 Task: Assign in the project ByteBoost the issue 'Develop a new tool for automated testing of web application accessibility and compliance with web standards' to the sprint 'Code Conquerors'. Assign in the project ByteBoost the issue 'Upgrade the content delivery and caching mechanisms of a web application to improve content delivery speed and reliability' to the sprint 'Code Conquerors'. Assign in the project ByteBoost the issue 'Create a new online platform for online gardening courses with advanced gardening tools and community features' to the sprint 'Code Conquerors'. Assign in the project ByteBoost the issue 'Implement a new cloud-based payroll management system for a company with advanced payroll processing and reporting features' to the sprint 'Code Conquerors'
Action: Mouse moved to (189, 57)
Screenshot: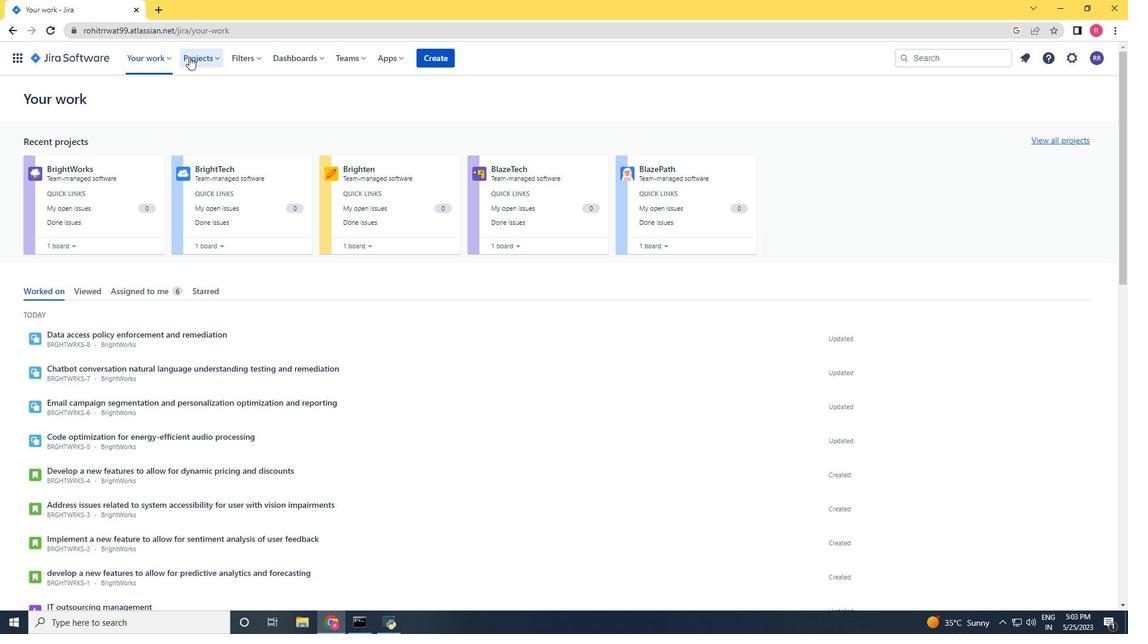 
Action: Mouse pressed left at (189, 57)
Screenshot: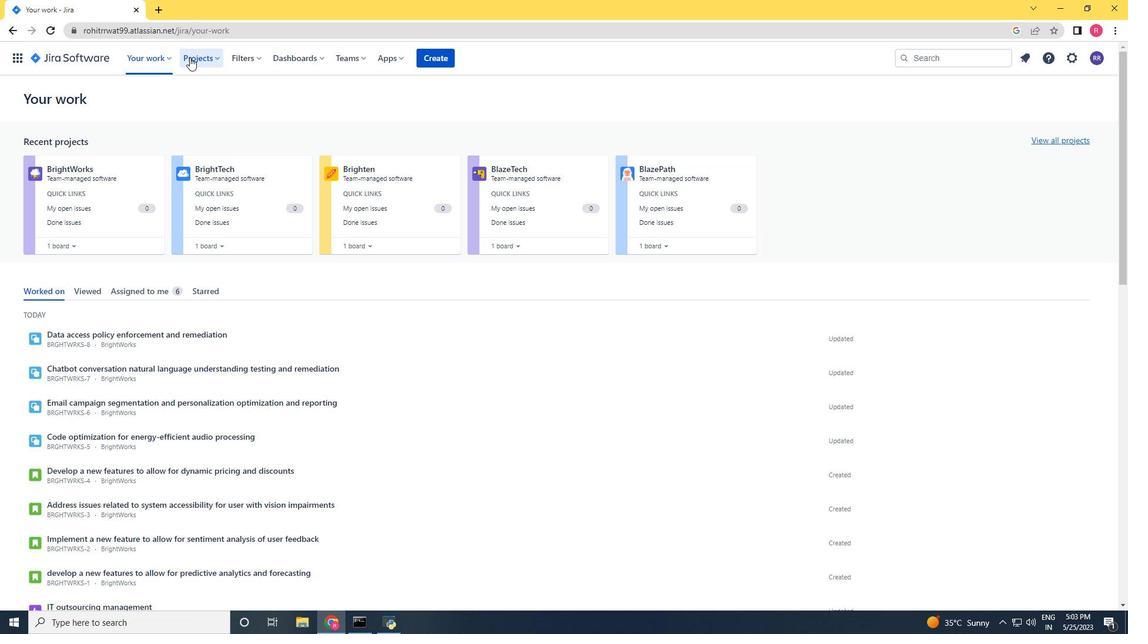 
Action: Mouse moved to (246, 104)
Screenshot: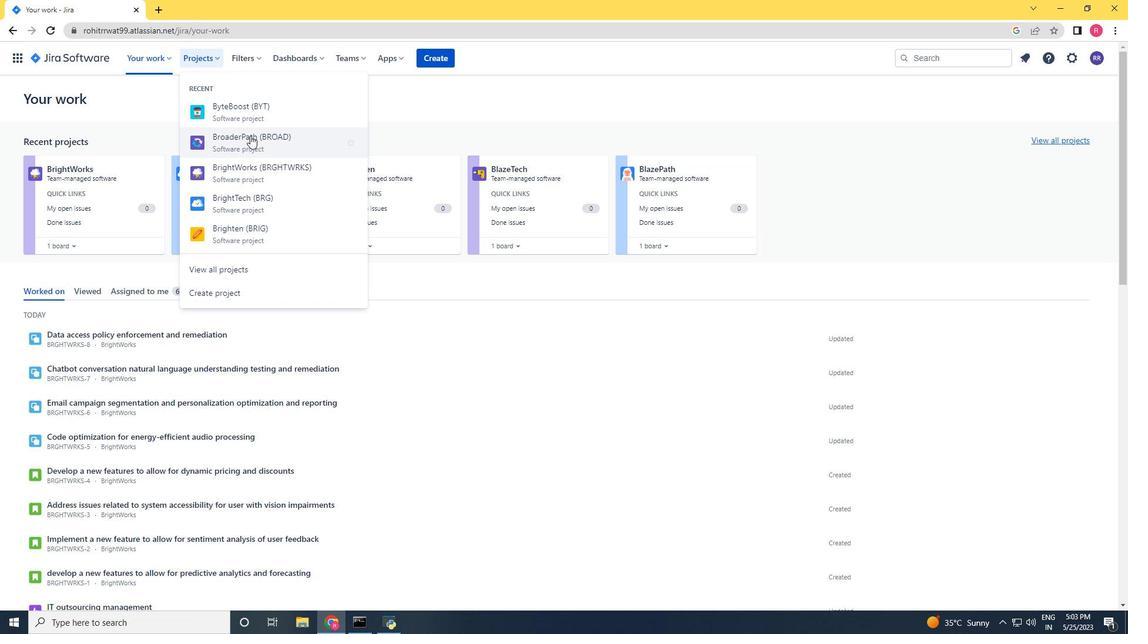 
Action: Mouse pressed left at (246, 104)
Screenshot: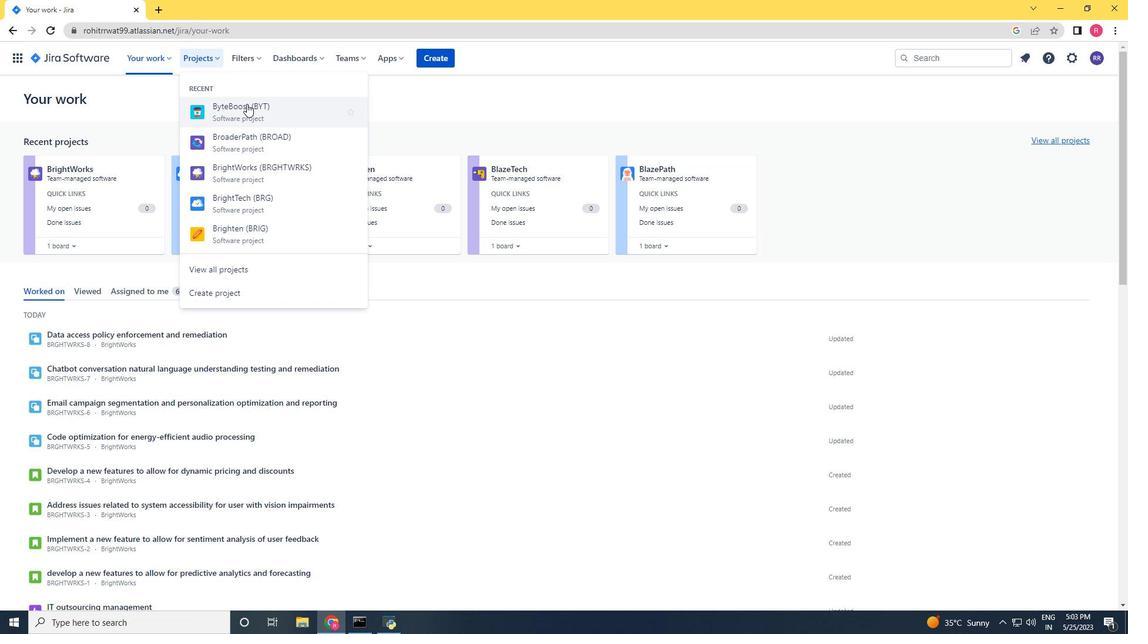 
Action: Mouse moved to (53, 173)
Screenshot: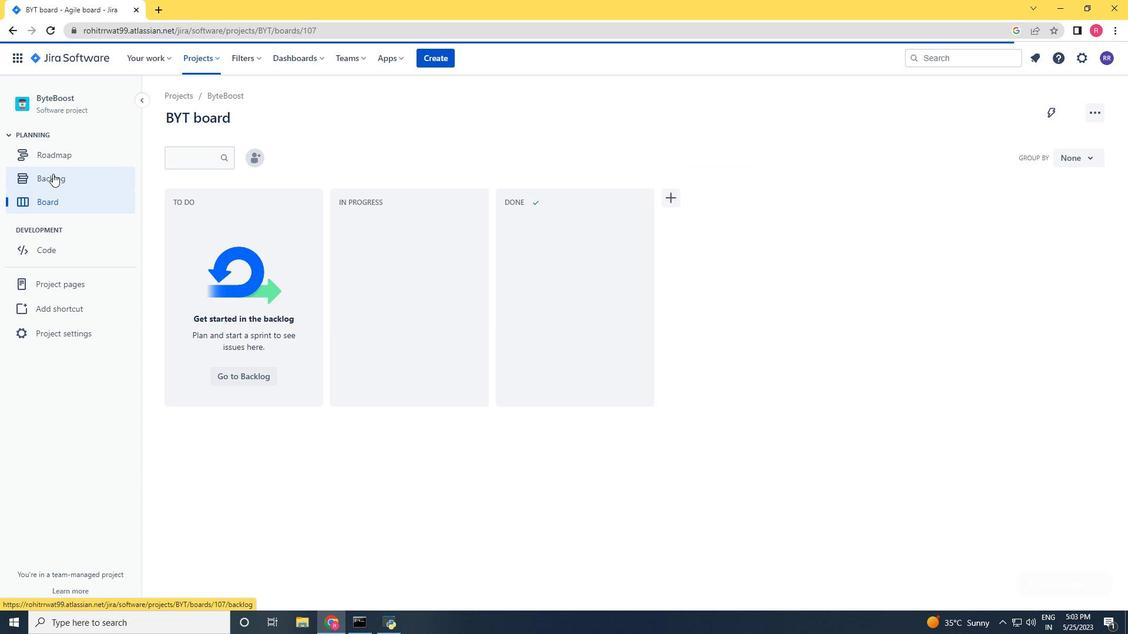 
Action: Mouse pressed left at (53, 173)
Screenshot: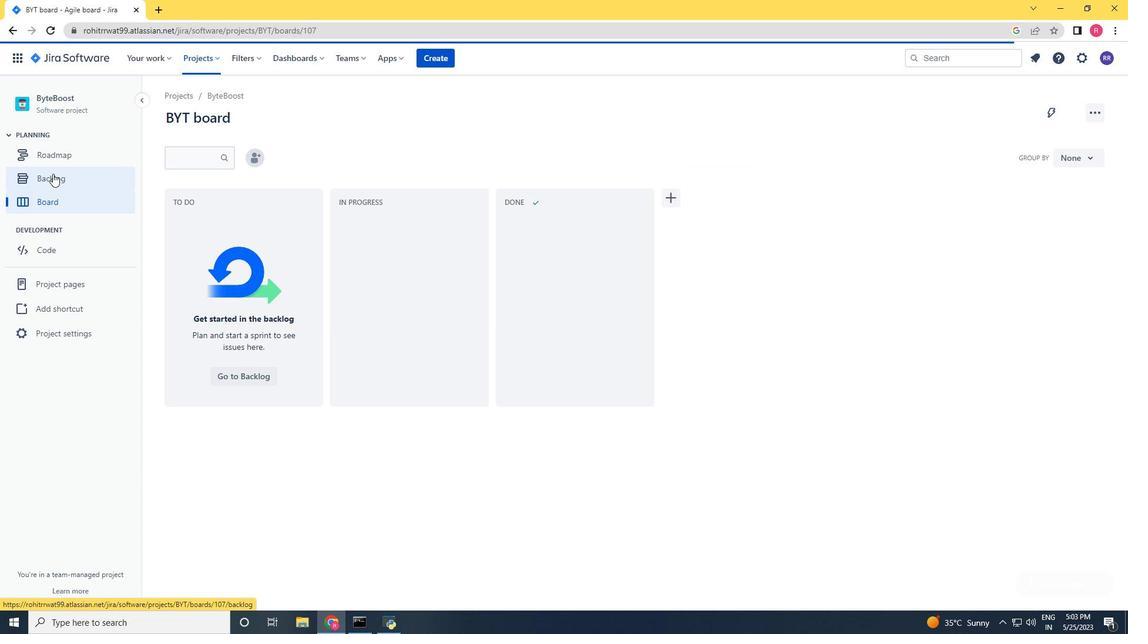 
Action: Mouse moved to (1075, 312)
Screenshot: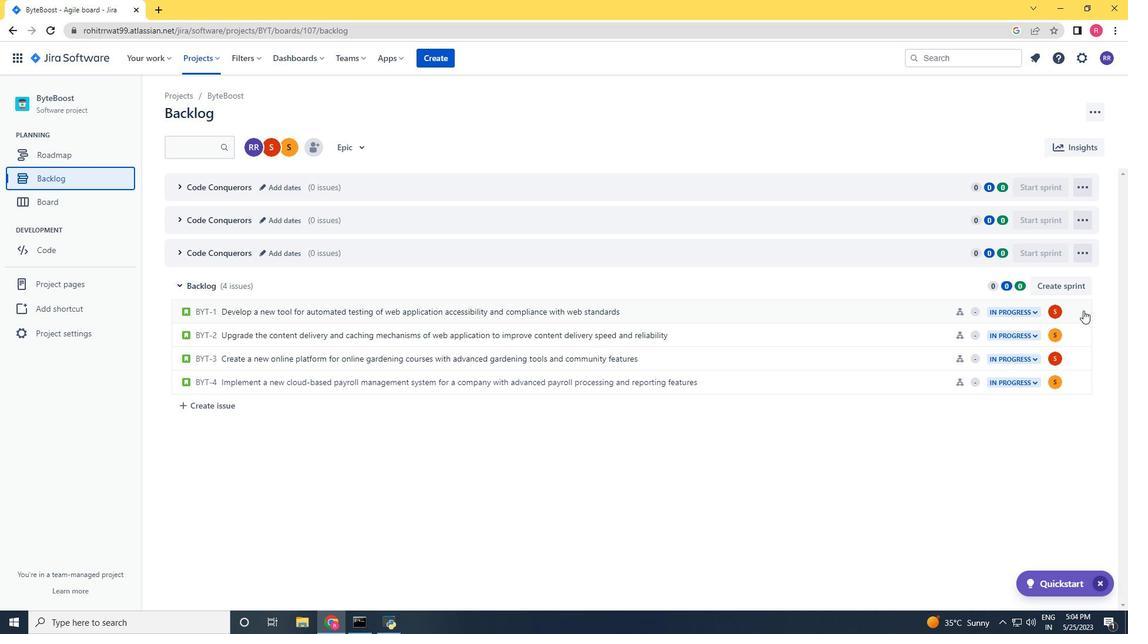 
Action: Mouse pressed left at (1075, 312)
Screenshot: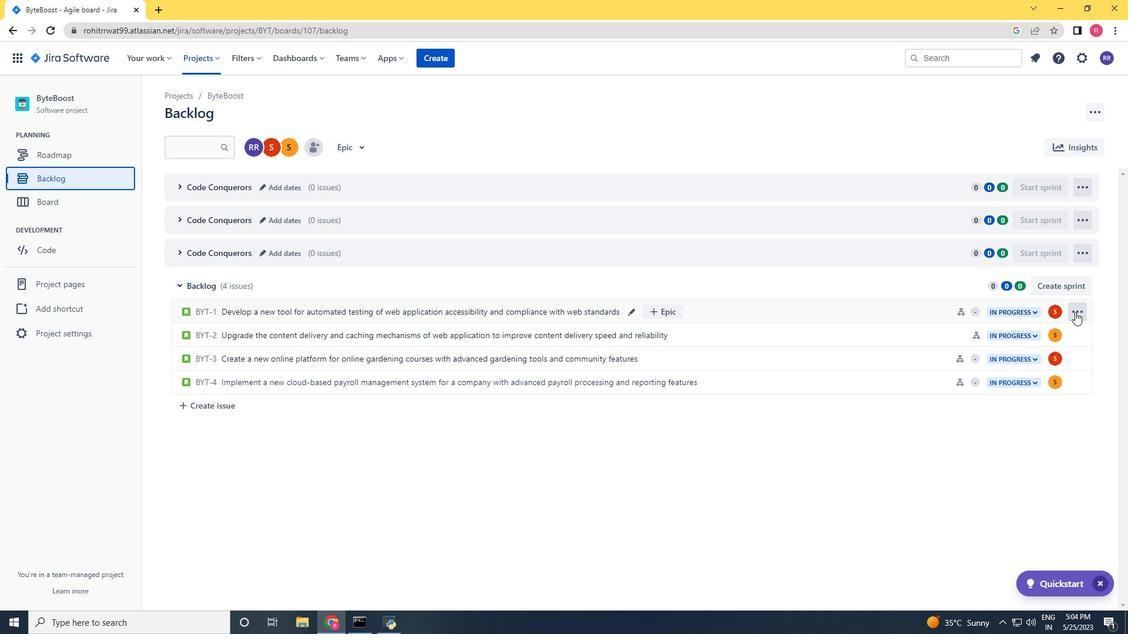 
Action: Mouse moved to (1068, 446)
Screenshot: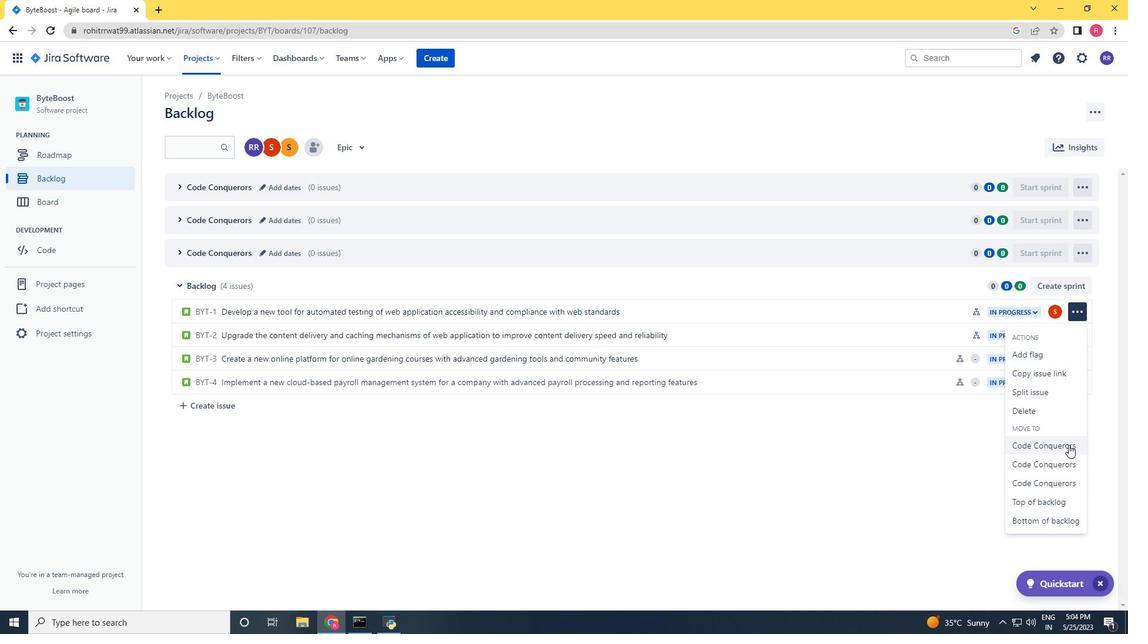
Action: Mouse pressed left at (1068, 446)
Screenshot: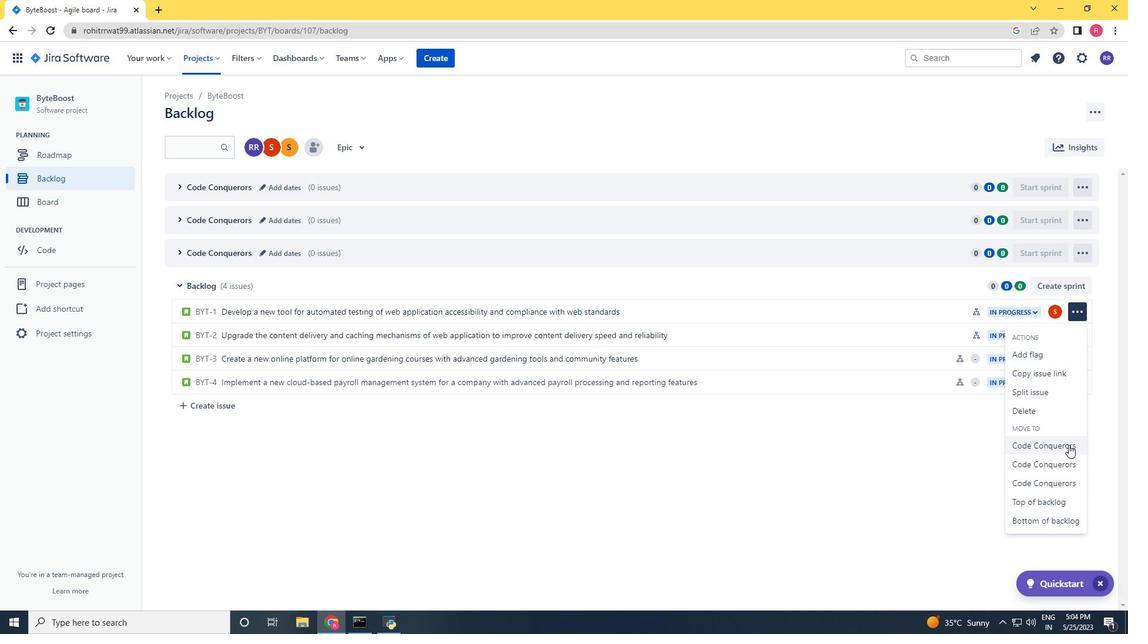 
Action: Mouse moved to (178, 187)
Screenshot: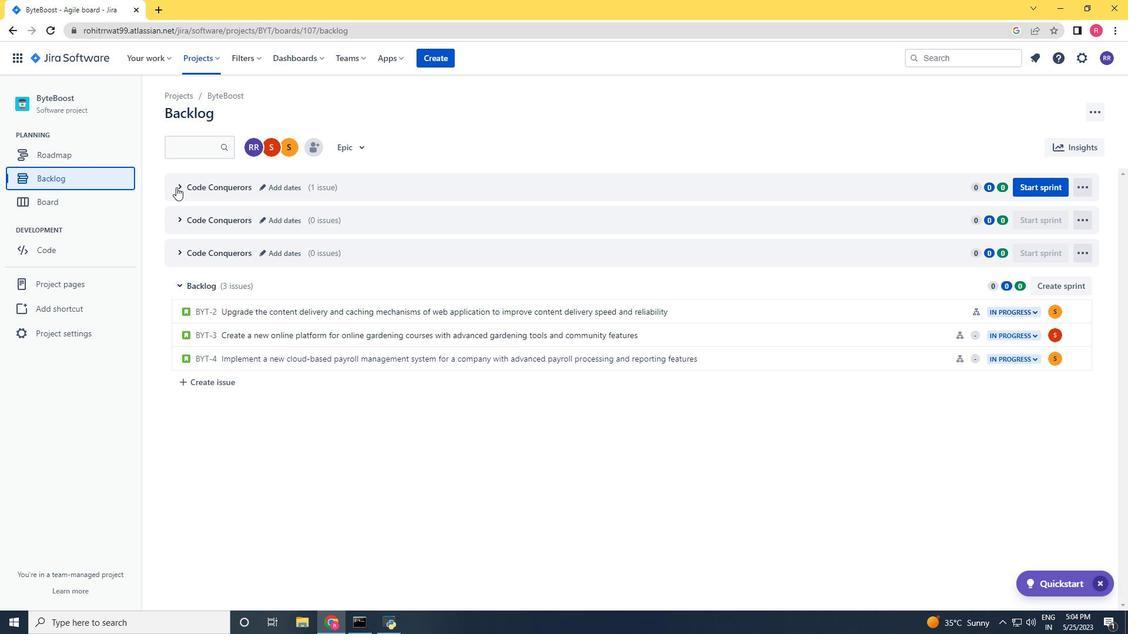 
Action: Mouse pressed left at (178, 187)
Screenshot: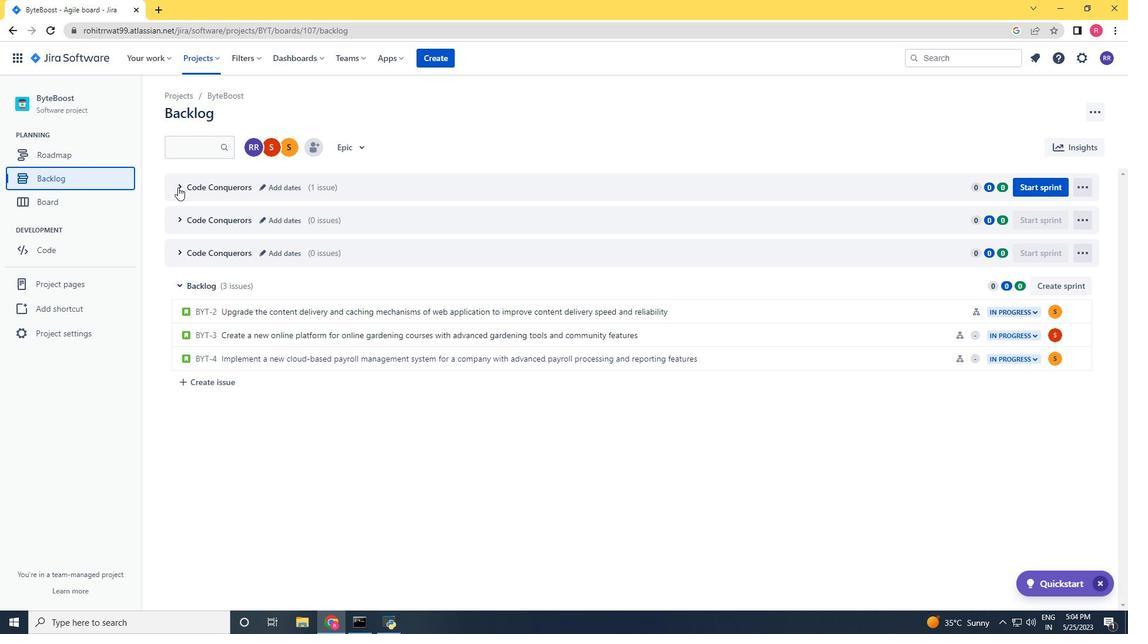 
Action: Mouse moved to (1087, 392)
Screenshot: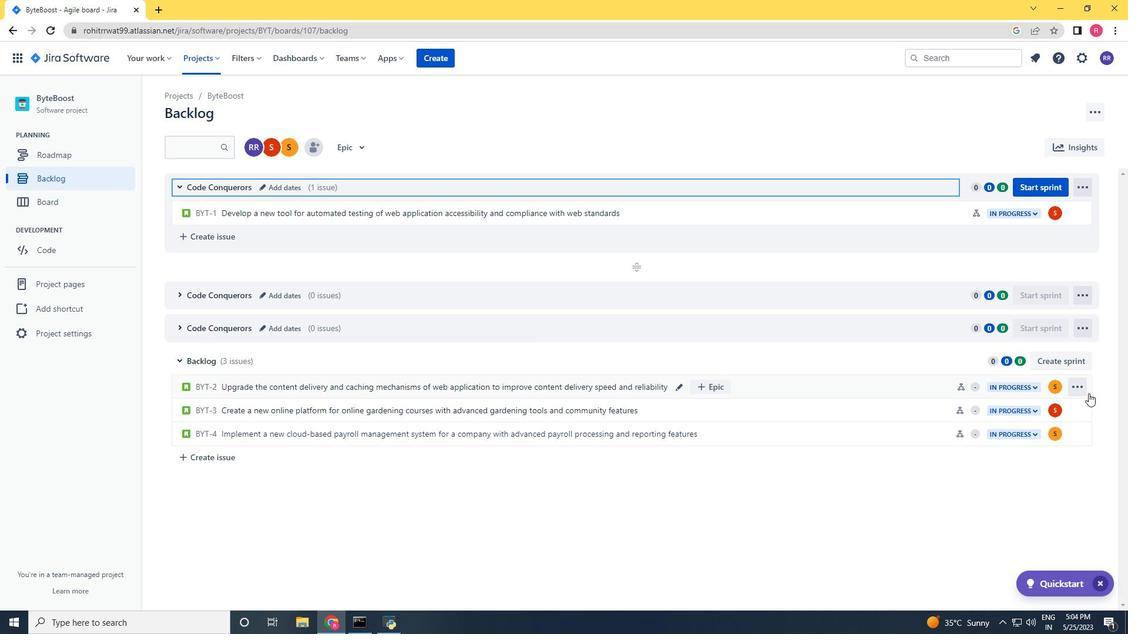 
Action: Mouse pressed left at (1087, 392)
Screenshot: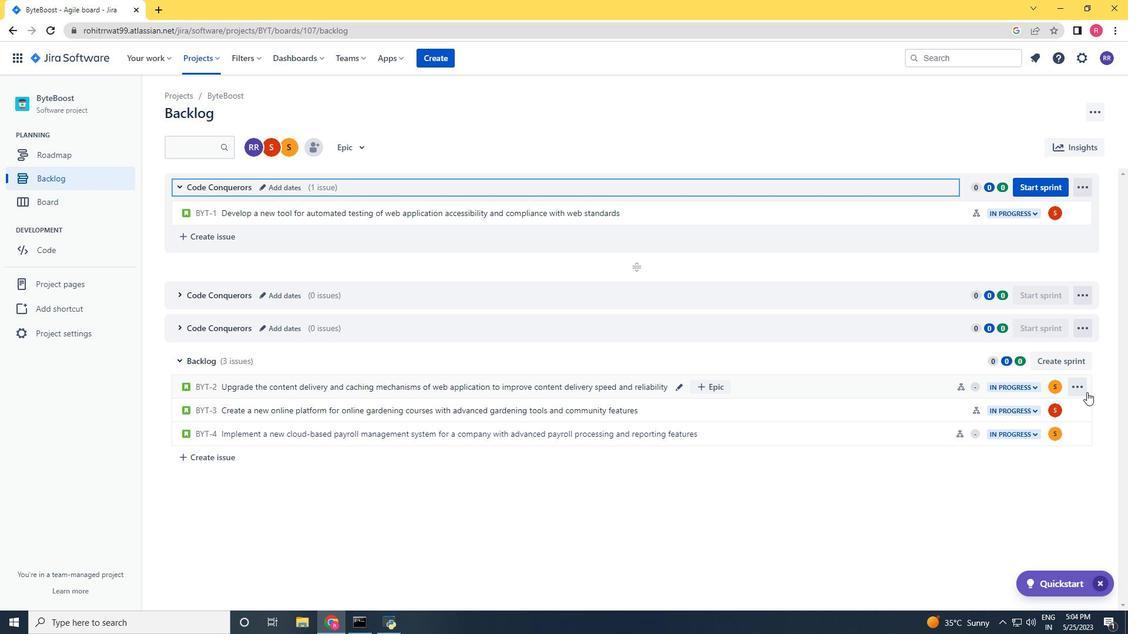 
Action: Mouse moved to (1096, 188)
Screenshot: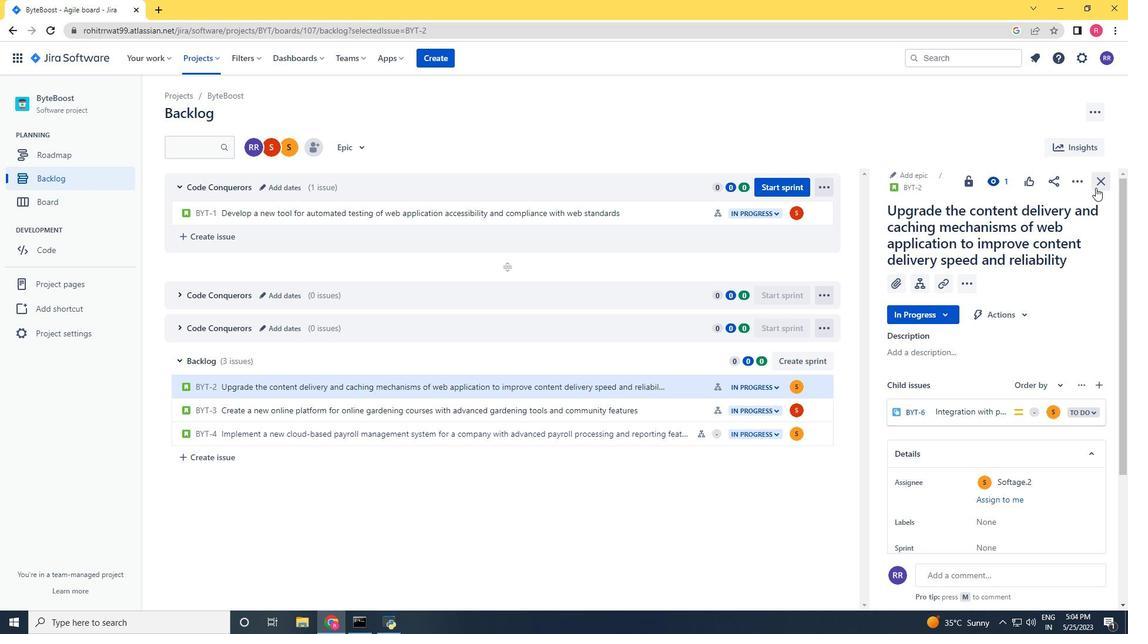 
Action: Mouse pressed left at (1096, 188)
Screenshot: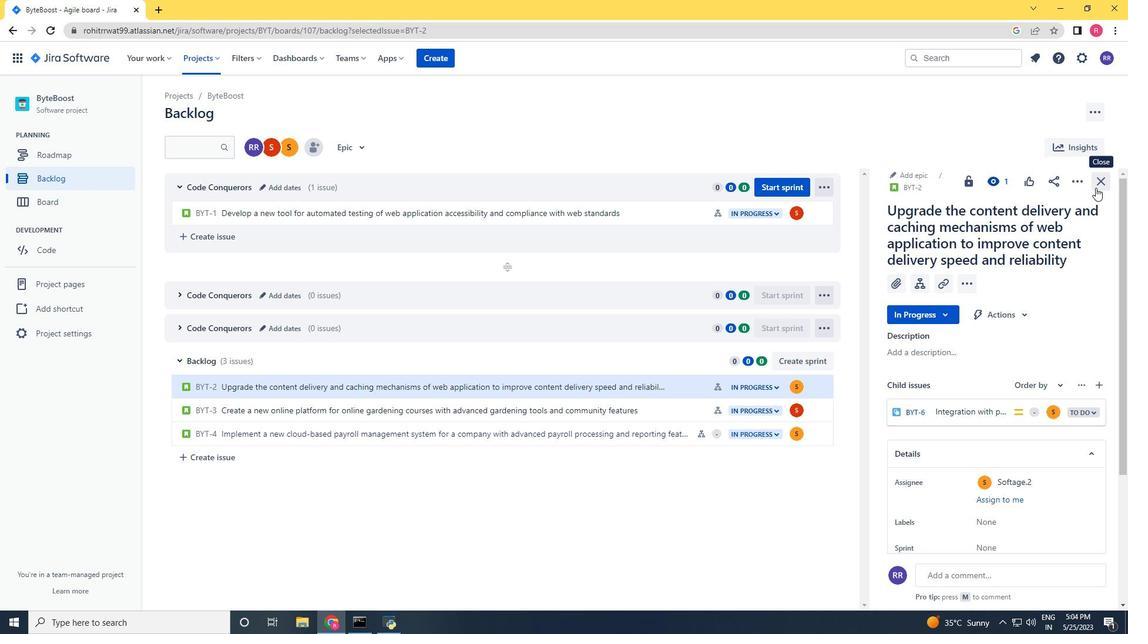 
Action: Mouse moved to (1080, 387)
Screenshot: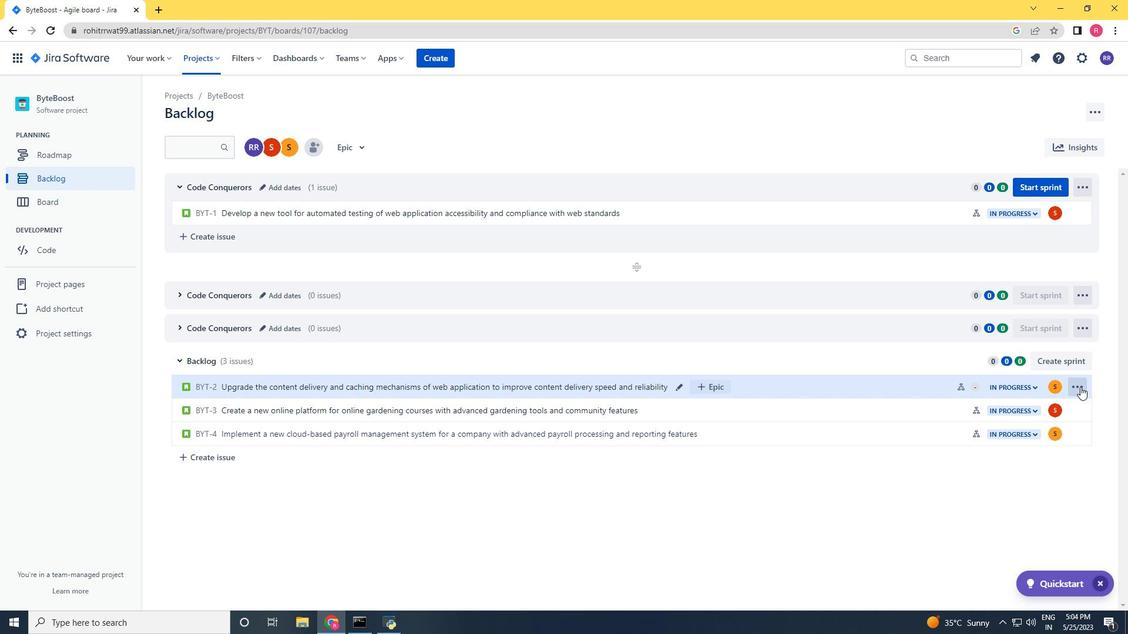 
Action: Mouse pressed left at (1080, 387)
Screenshot: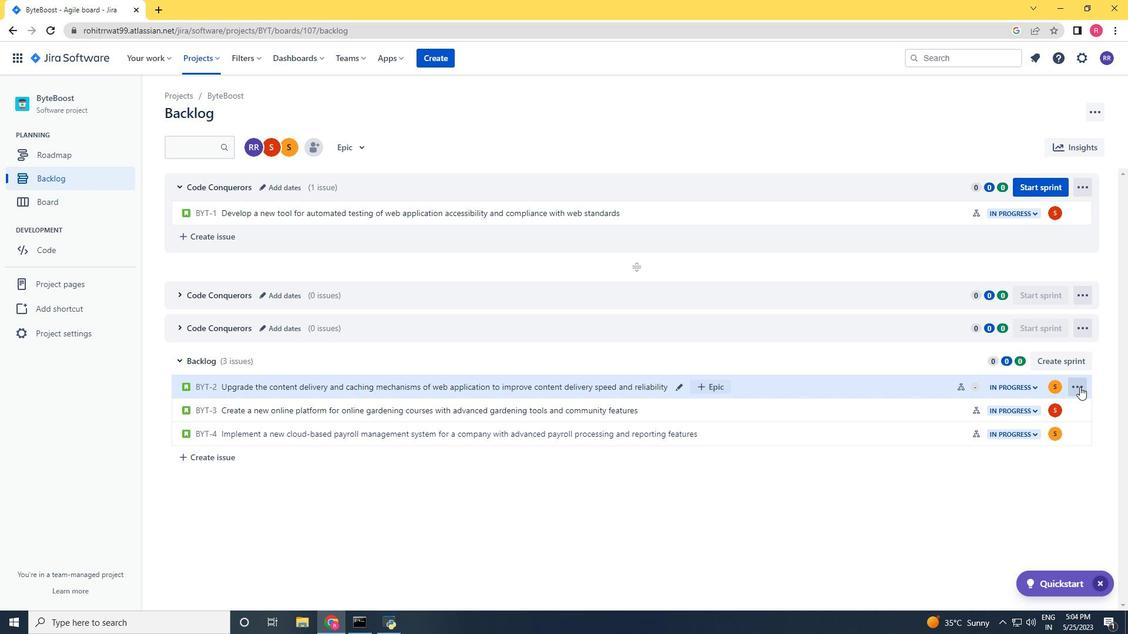 
Action: Mouse moved to (1043, 309)
Screenshot: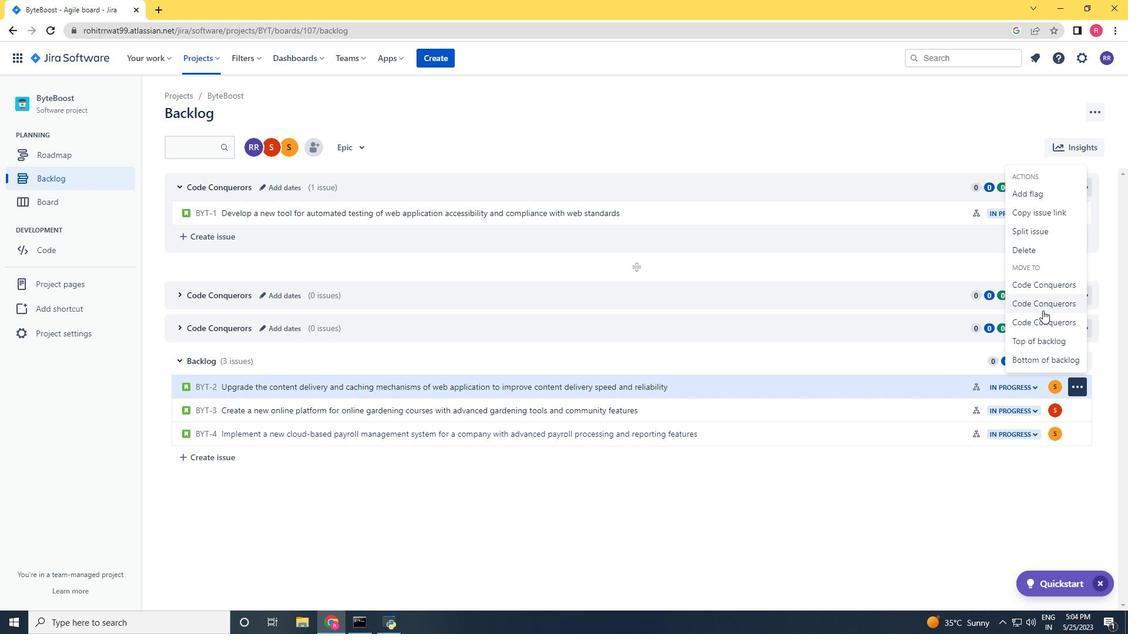 
Action: Mouse pressed left at (1043, 309)
Screenshot: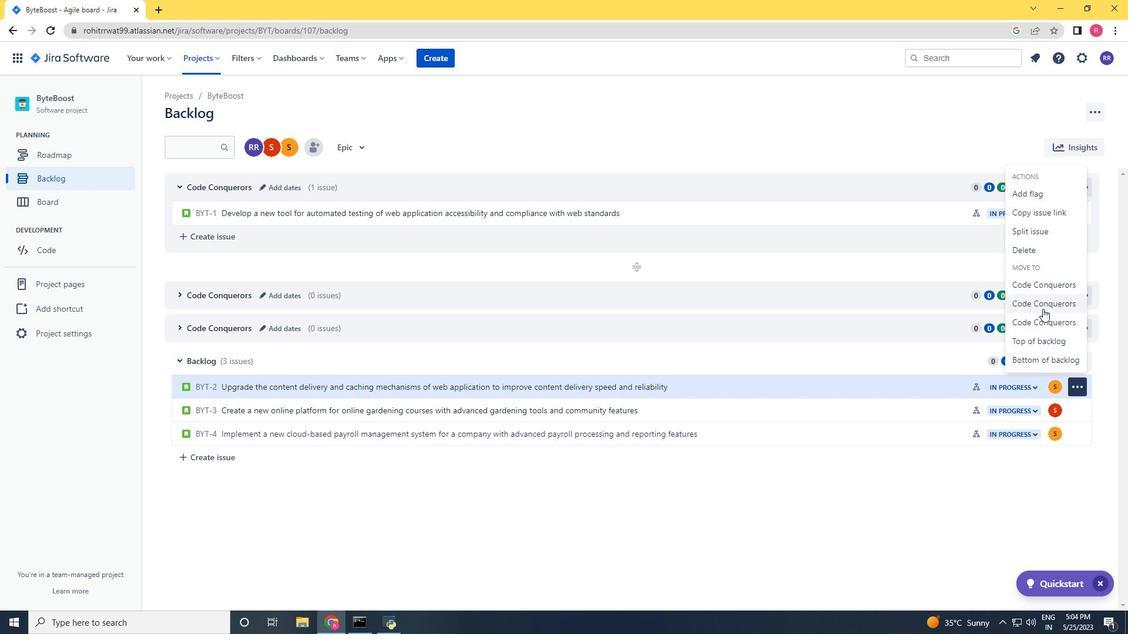 
Action: Mouse moved to (179, 295)
Screenshot: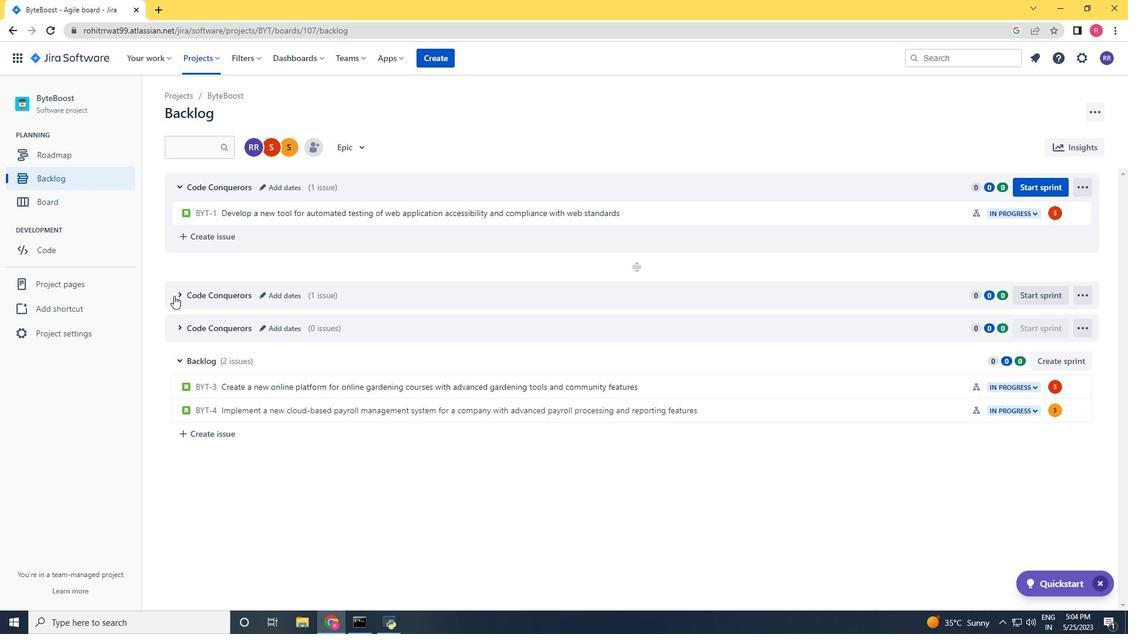
Action: Mouse pressed left at (179, 295)
Screenshot: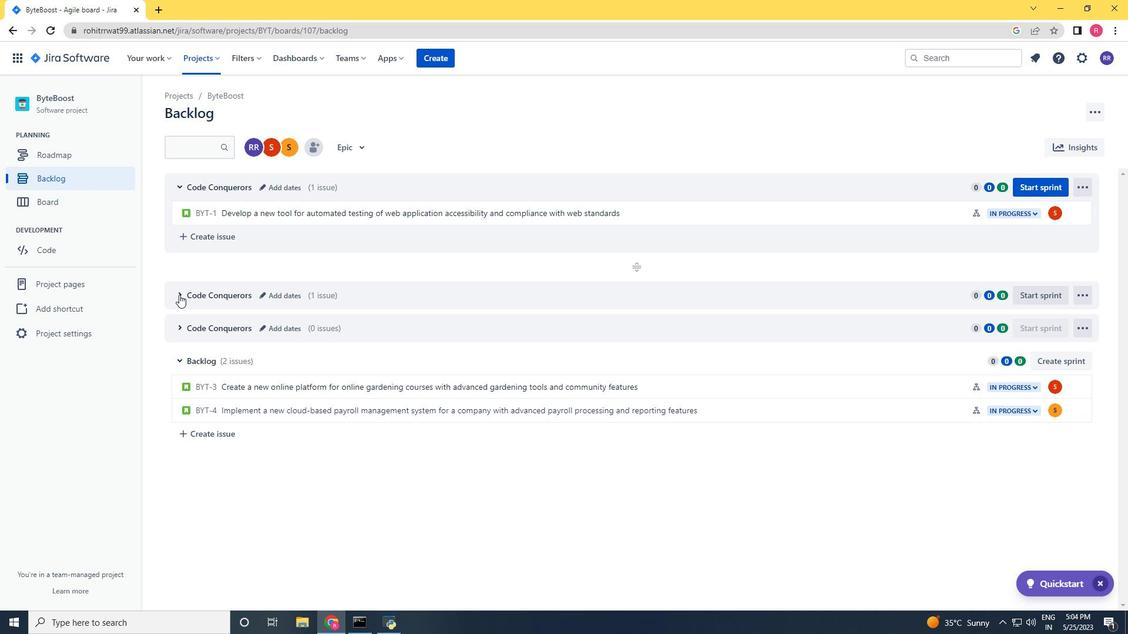
Action: Mouse moved to (1073, 463)
Screenshot: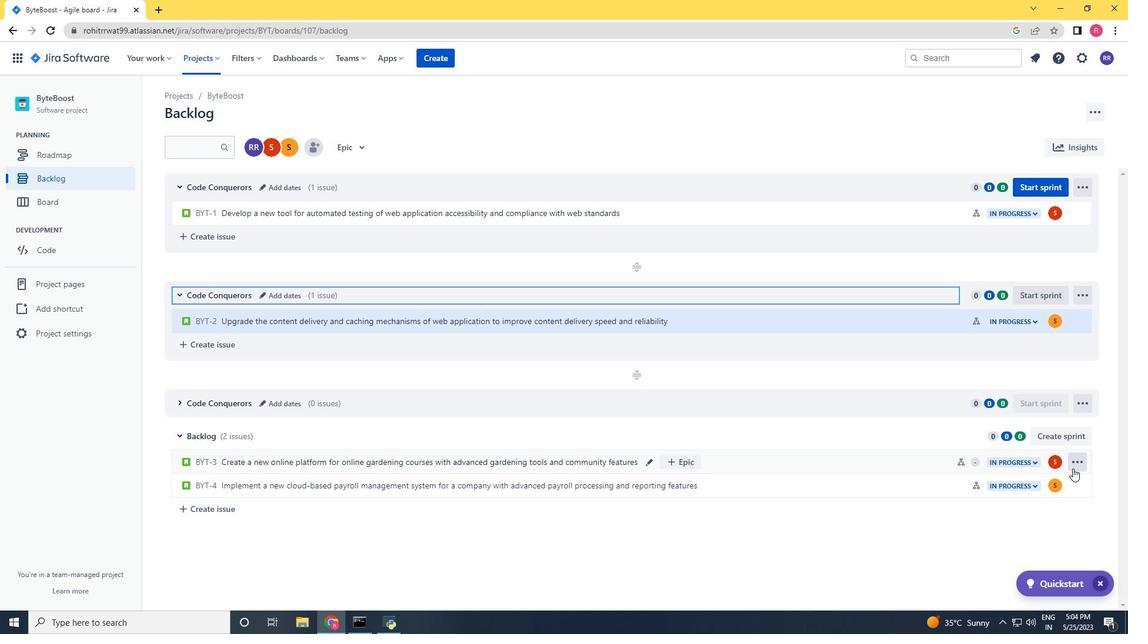 
Action: Mouse pressed left at (1073, 463)
Screenshot: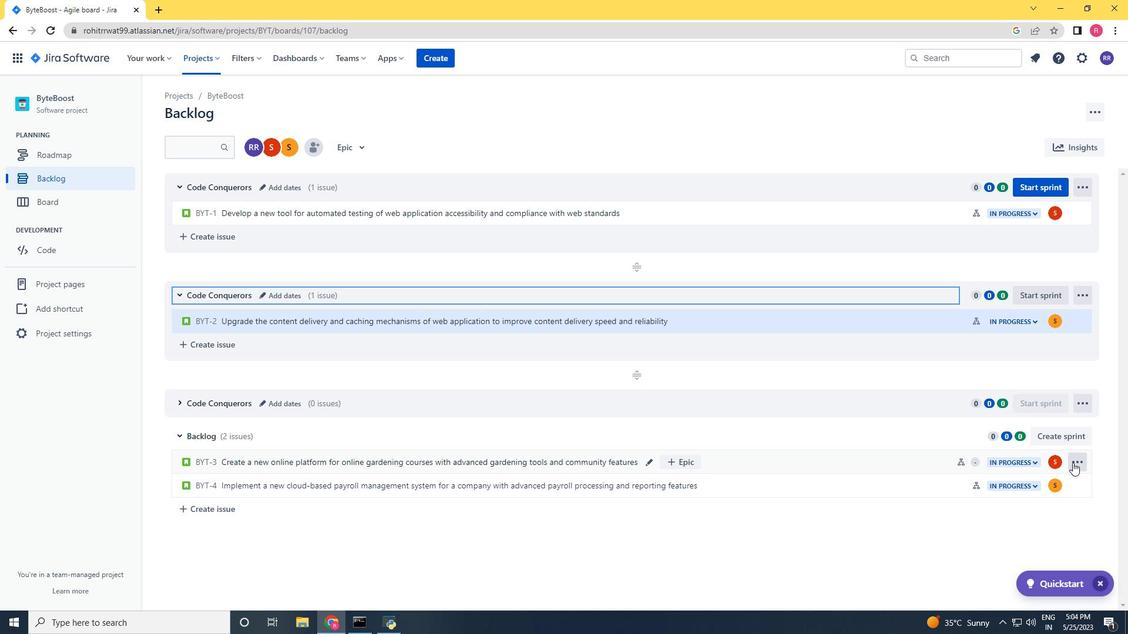 
Action: Mouse moved to (1046, 396)
Screenshot: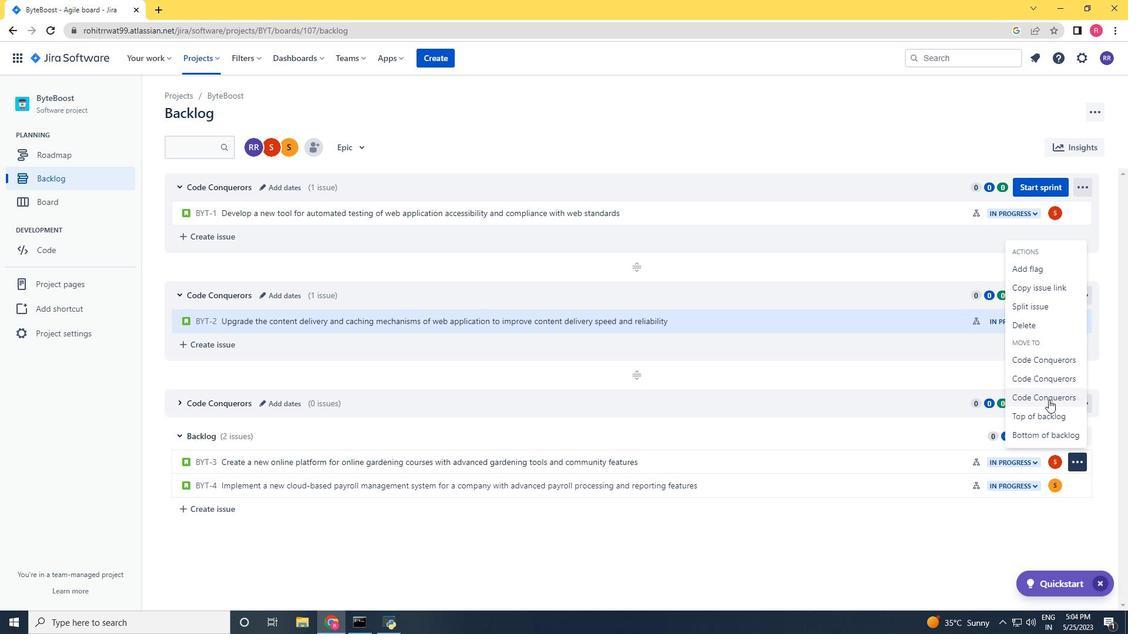 
Action: Mouse pressed left at (1046, 396)
Screenshot: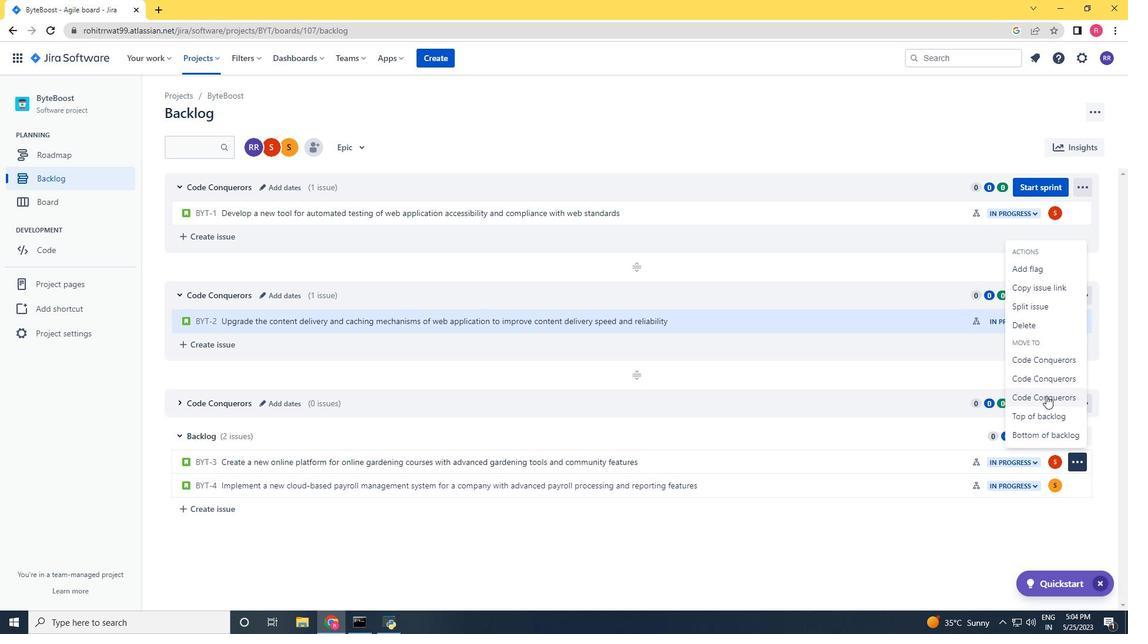
Action: Mouse moved to (179, 403)
Screenshot: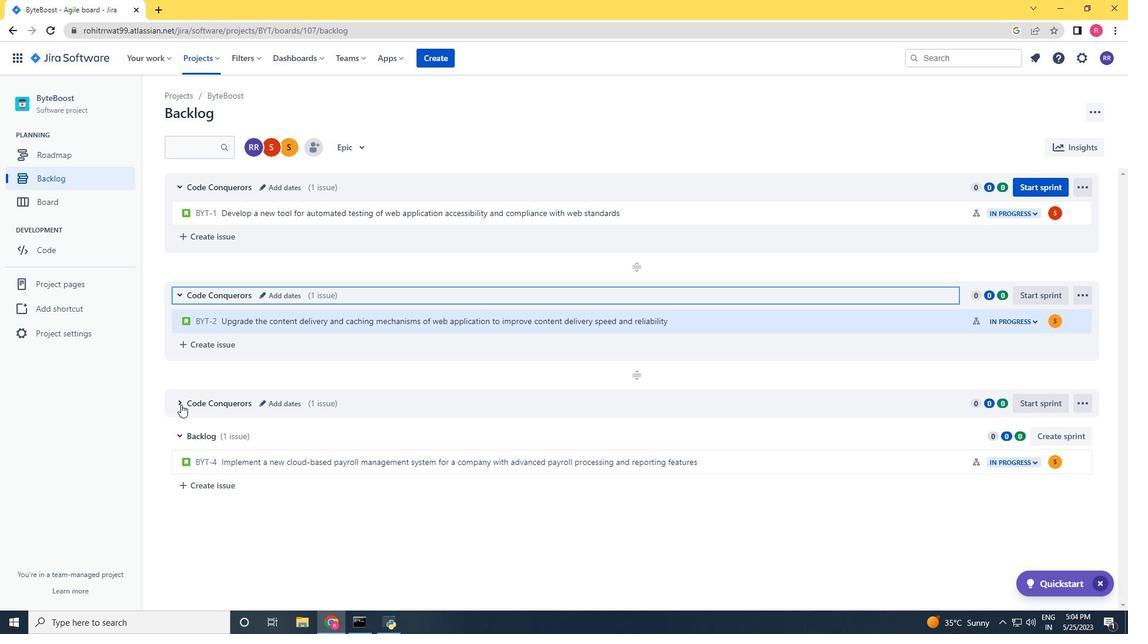 
Action: Mouse pressed left at (179, 403)
Screenshot: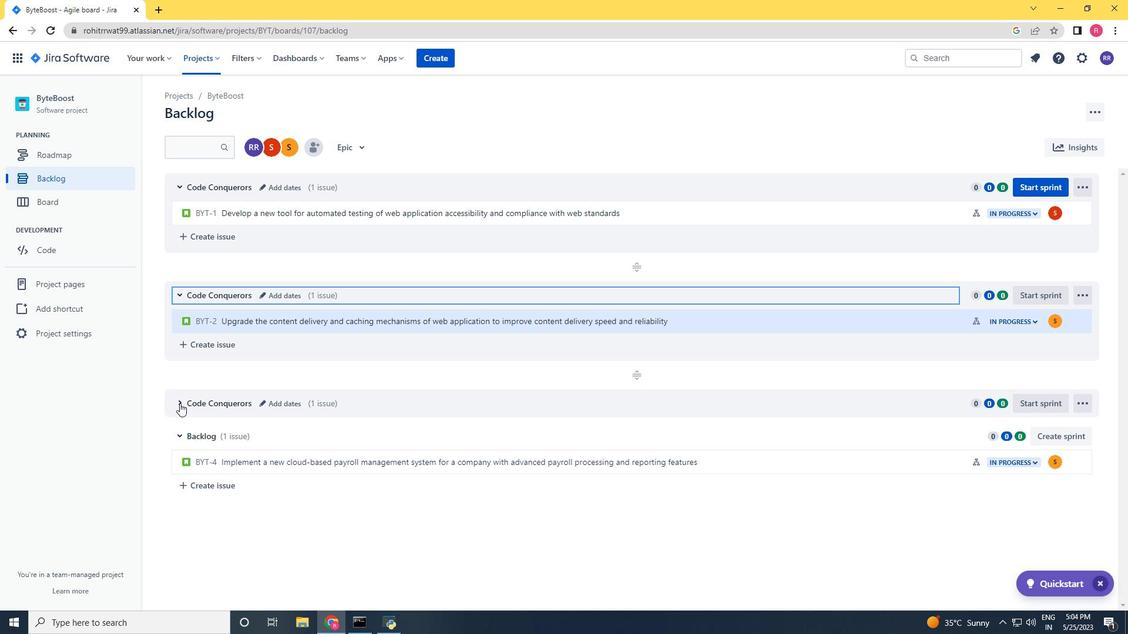 
Action: Mouse moved to (1083, 534)
Screenshot: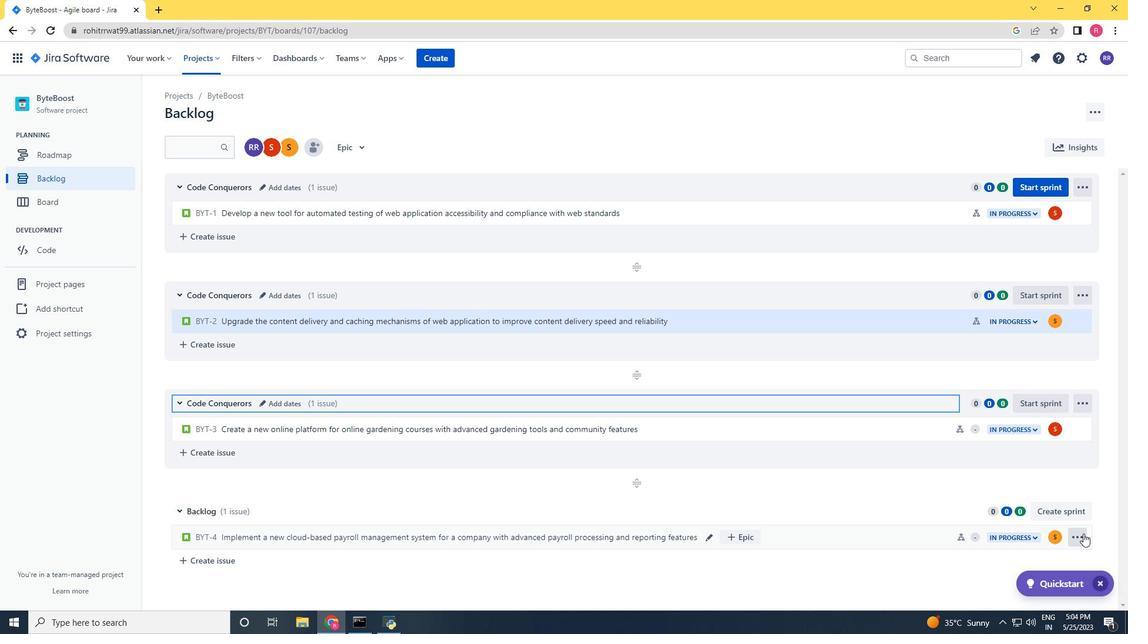 
Action: Mouse pressed left at (1083, 534)
Screenshot: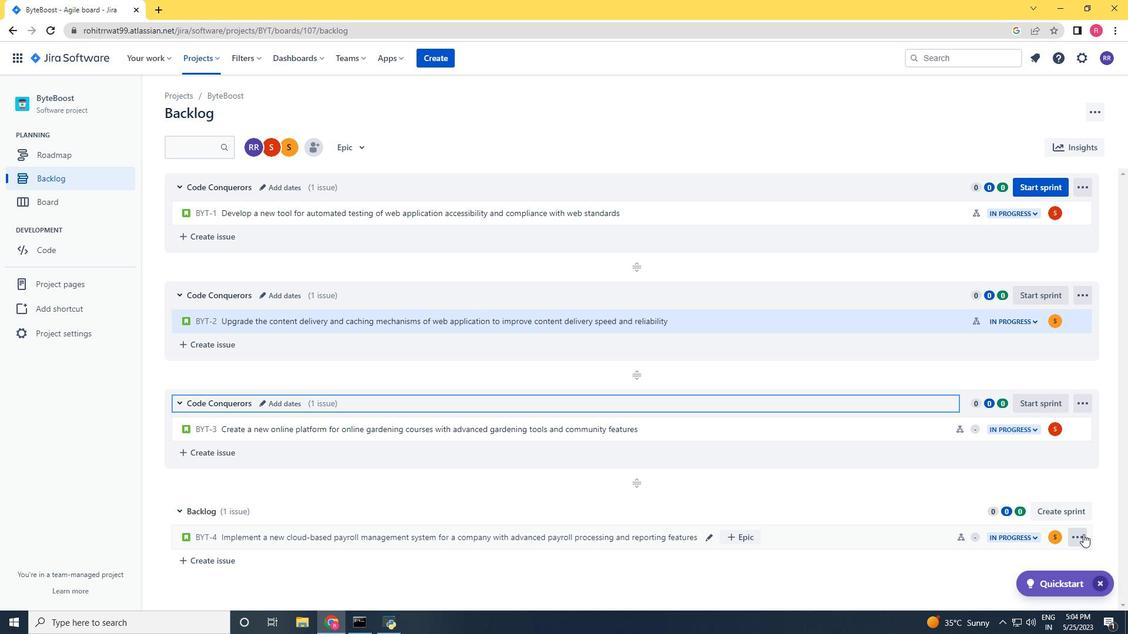 
Action: Mouse moved to (1056, 477)
Screenshot: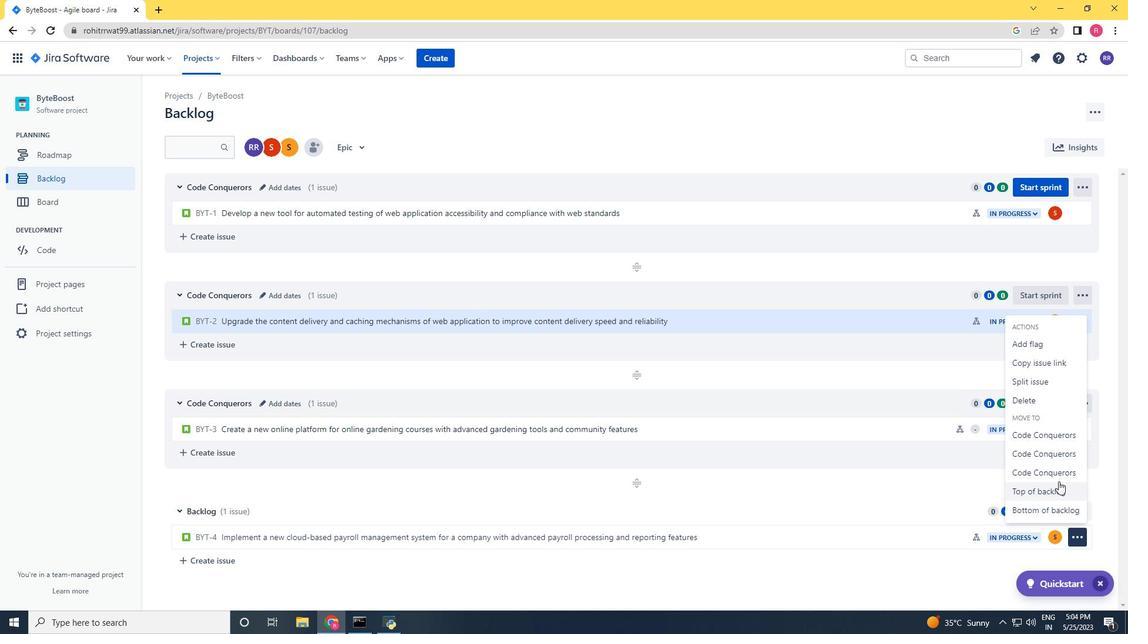 
Action: Mouse pressed left at (1056, 477)
Screenshot: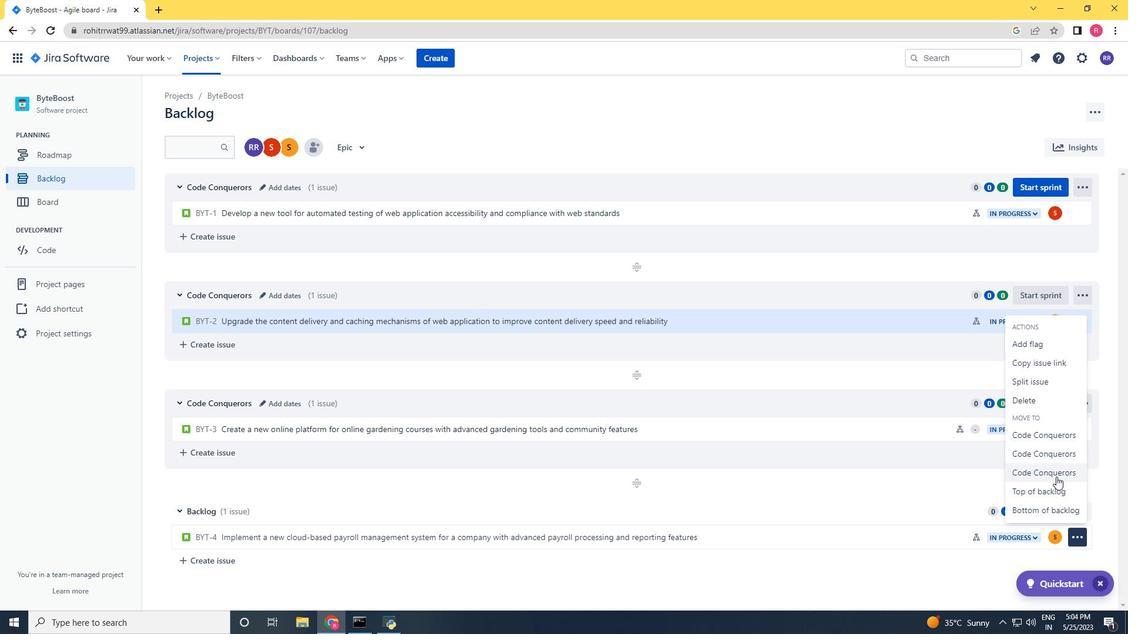 
Action: Mouse moved to (949, 479)
Screenshot: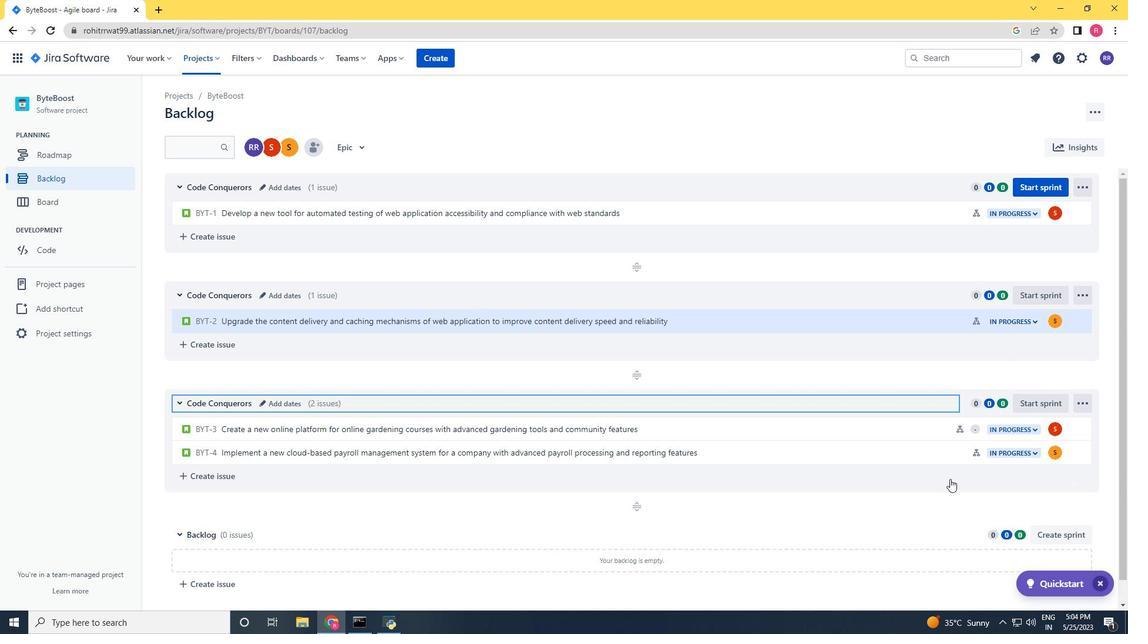 
Action: Mouse scrolled (949, 480) with delta (0, 0)
Screenshot: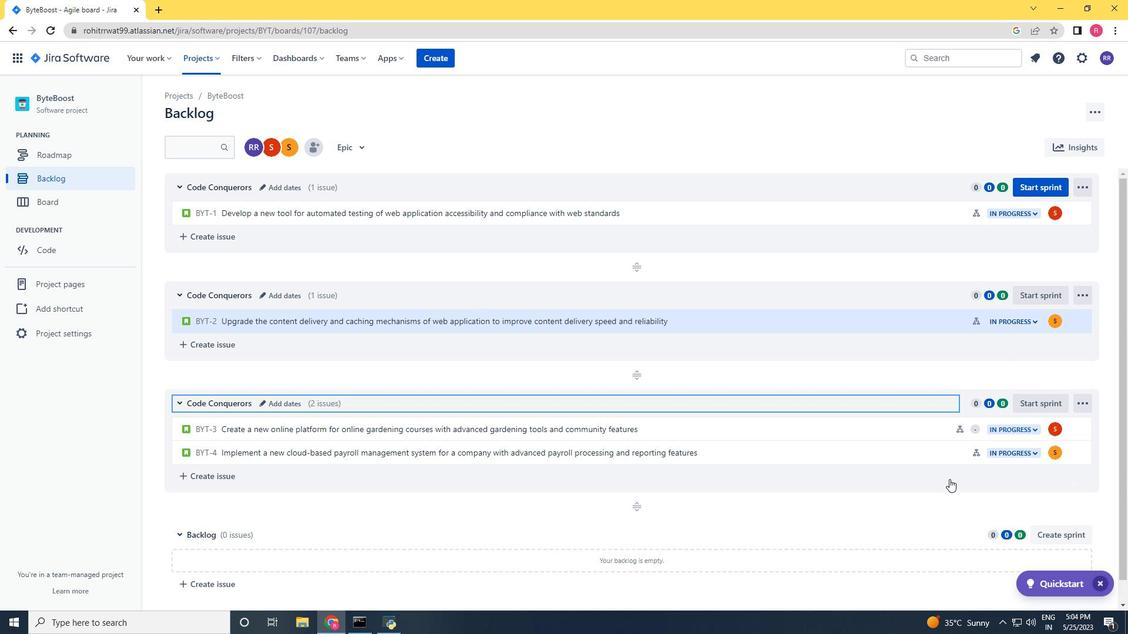 
Action: Mouse scrolled (949, 480) with delta (0, 0)
Screenshot: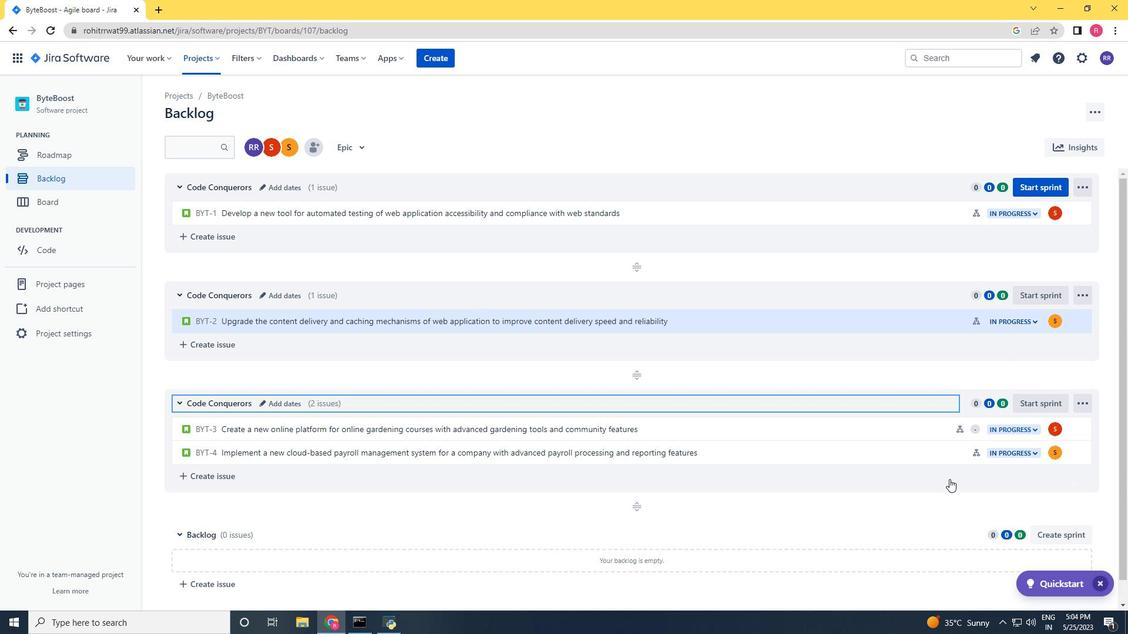 
Action: Mouse scrolled (949, 480) with delta (0, 0)
Screenshot: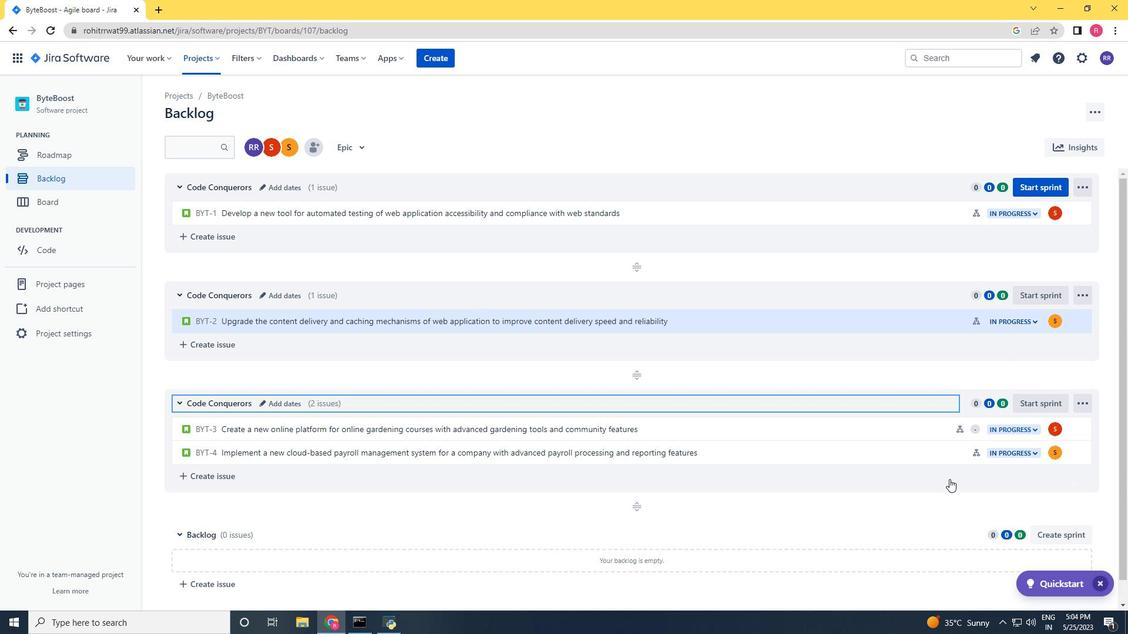 
Action: Mouse scrolled (949, 478) with delta (0, 0)
Screenshot: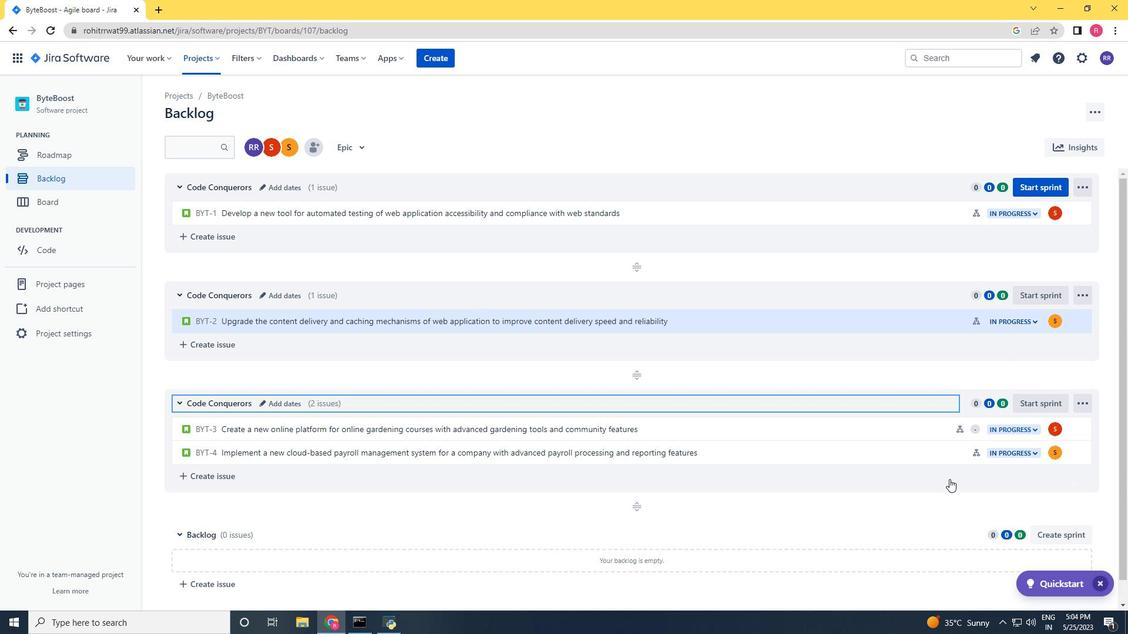 
Action: Mouse scrolled (949, 478) with delta (0, 0)
Screenshot: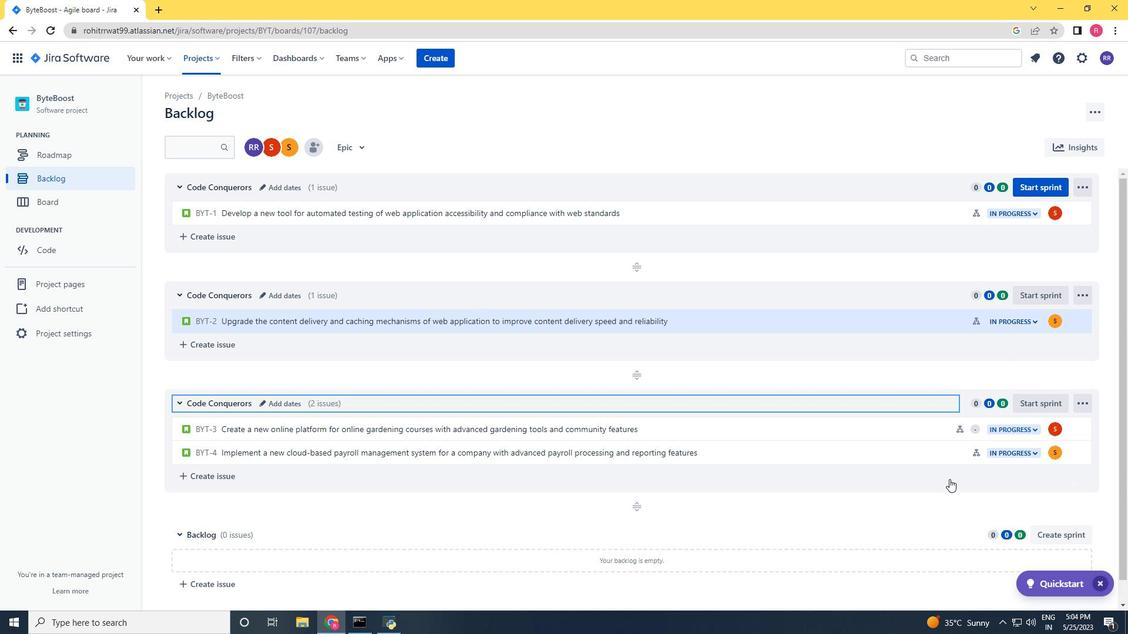 
Action: Mouse moved to (943, 488)
Screenshot: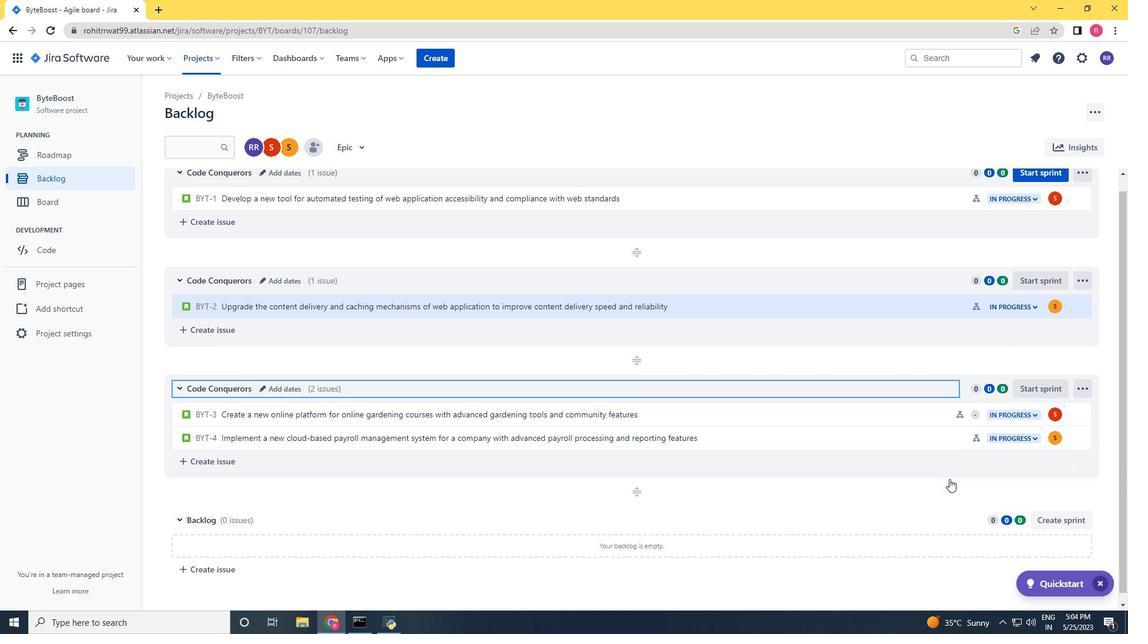
Action: Mouse scrolled (949, 479) with delta (0, 0)
Screenshot: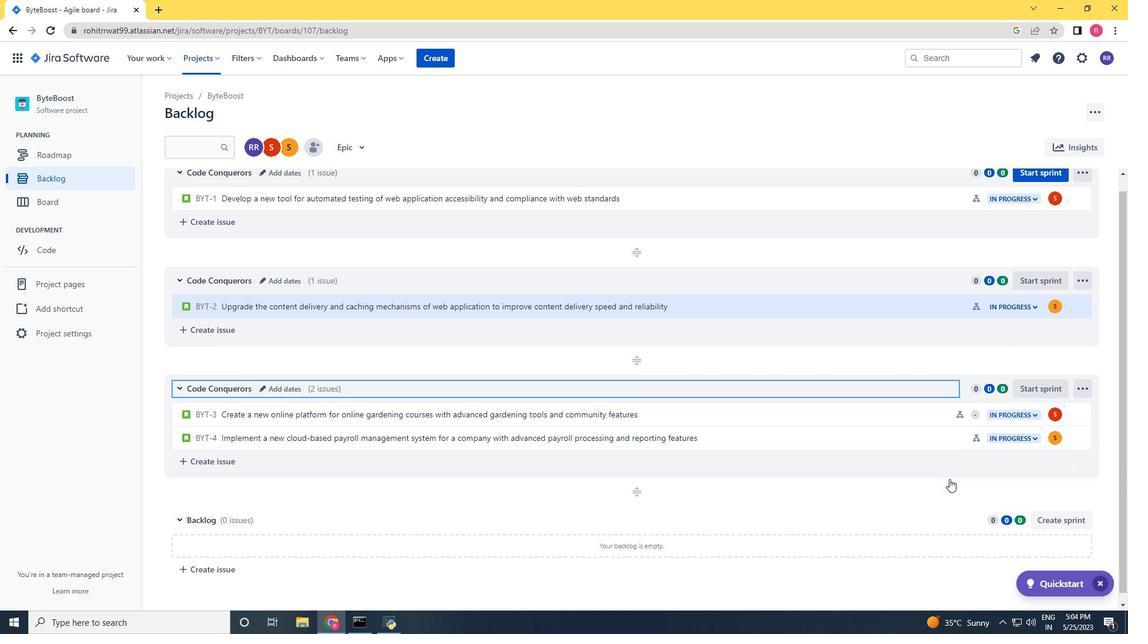 
Action: Mouse moved to (943, 490)
Screenshot: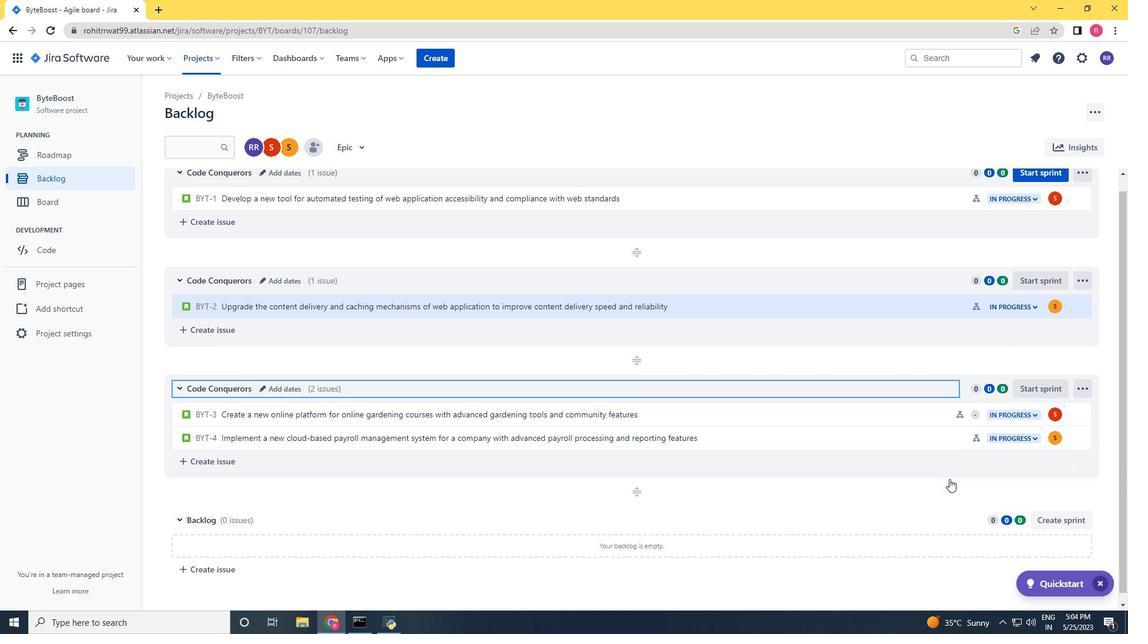 
Action: Mouse scrolled (943, 488) with delta (0, 0)
Screenshot: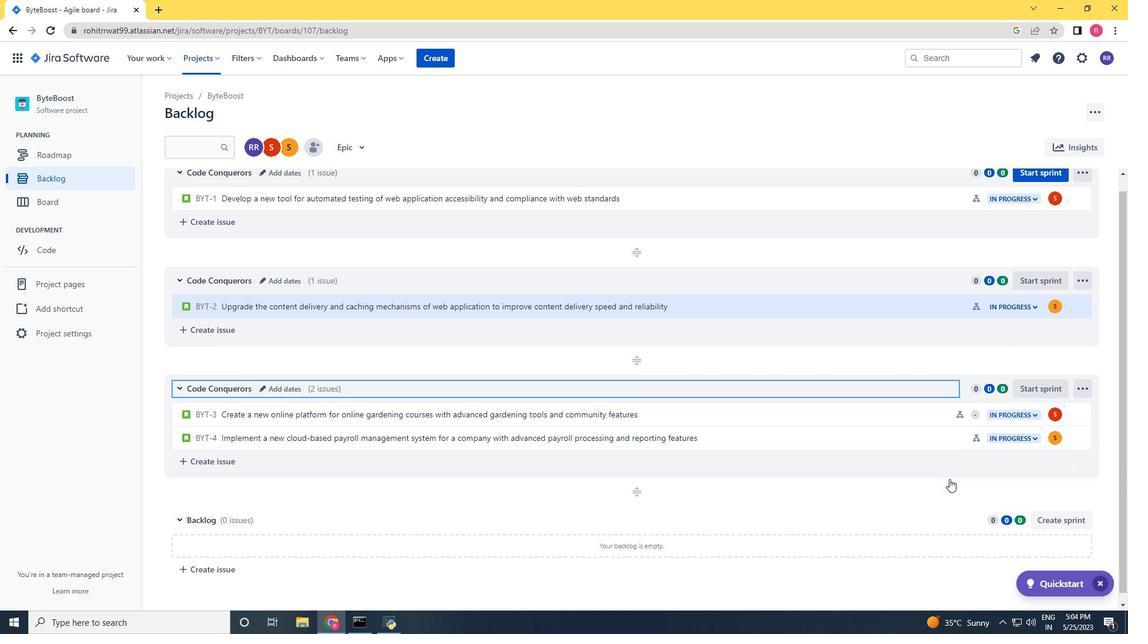 
Action: Mouse moved to (791, 504)
Screenshot: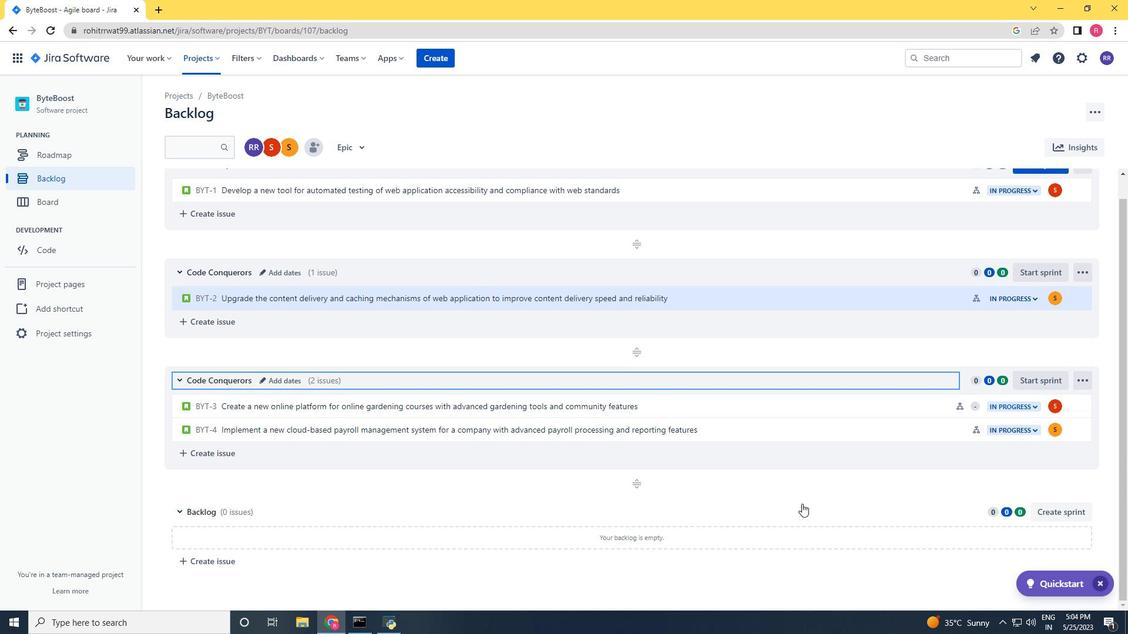
Action: Mouse pressed left at (791, 504)
Screenshot: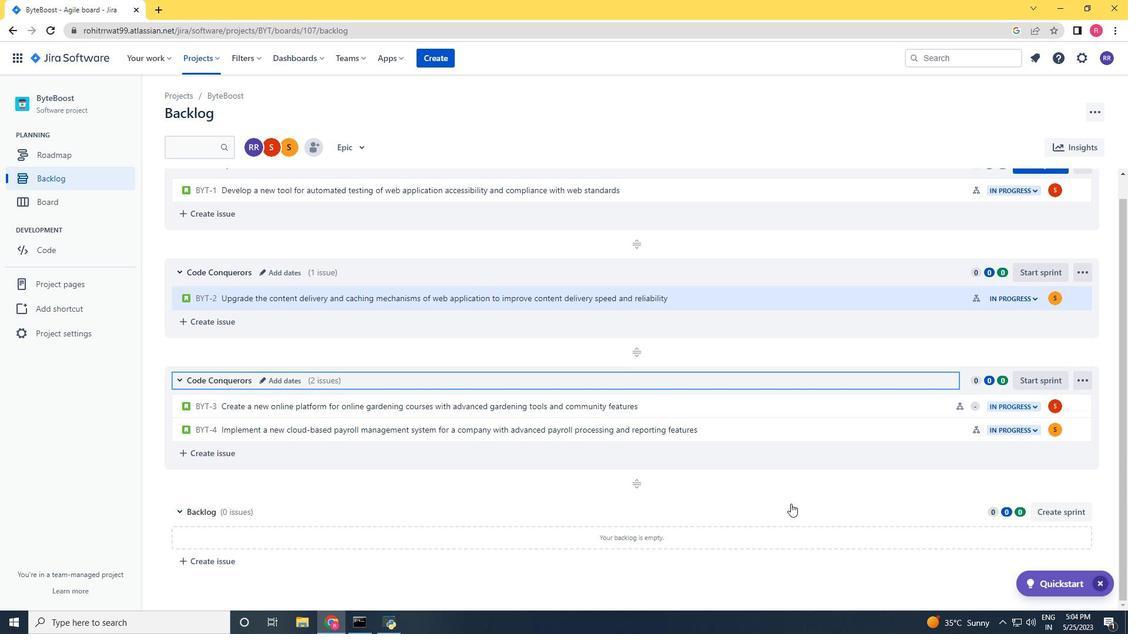 
Action: Mouse scrolled (791, 504) with delta (0, 0)
Screenshot: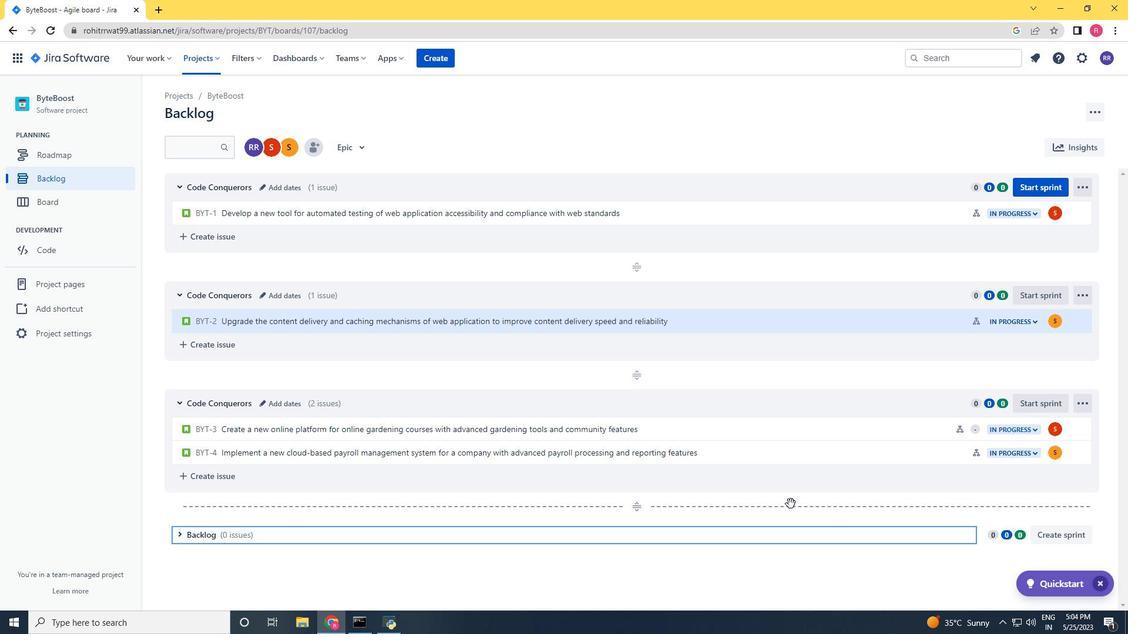 
Action: Mouse scrolled (791, 504) with delta (0, 0)
Screenshot: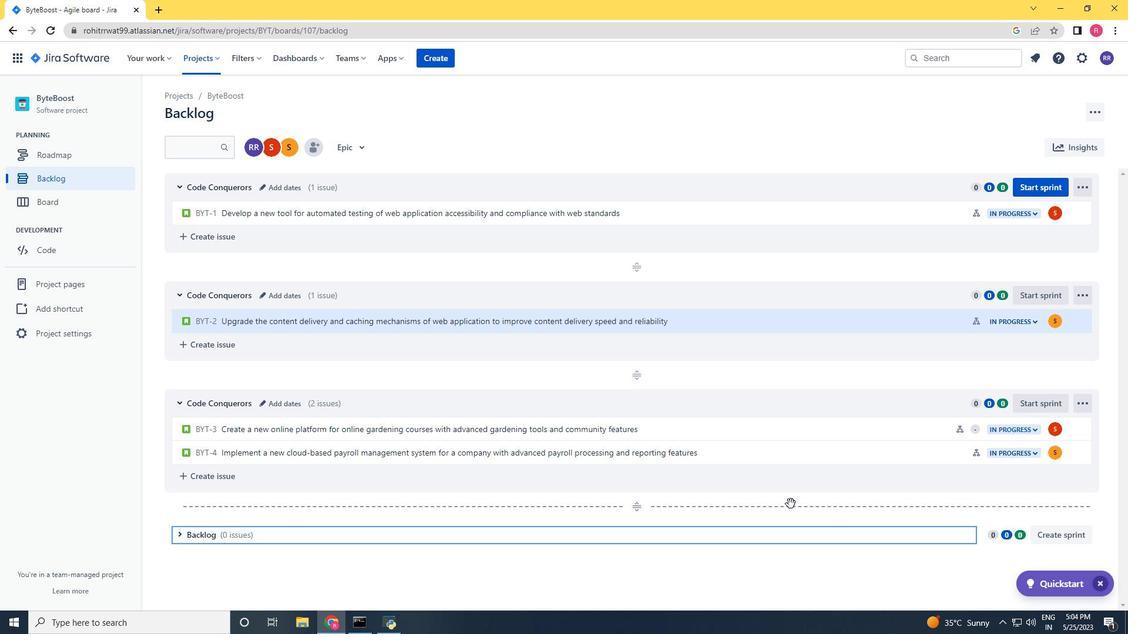 
Action: Mouse scrolled (791, 504) with delta (0, 0)
Screenshot: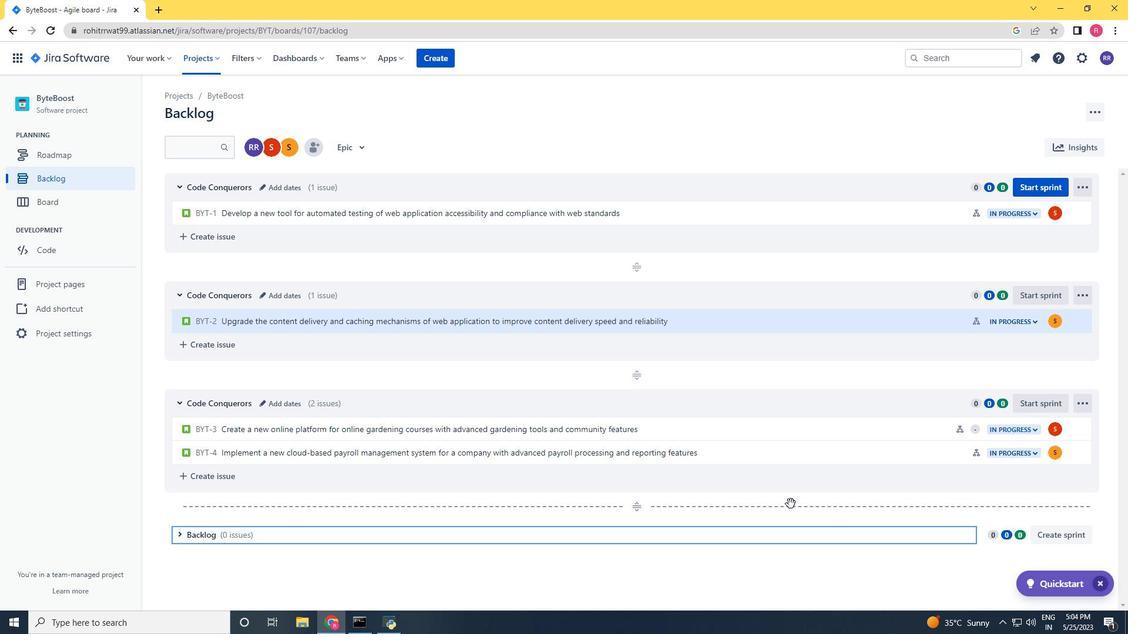
